 Task: Add Vital Proteins Lemon Lime Hydration & Collagen Pack to the cart.
Action: Mouse pressed left at (21, 93)
Screenshot: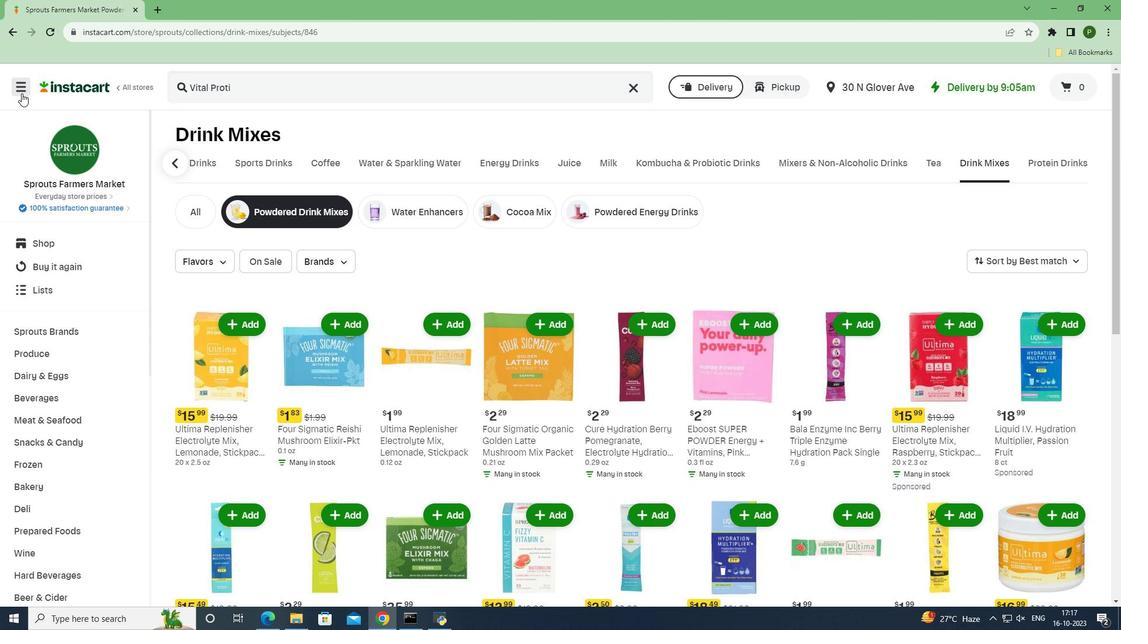 
Action: Mouse moved to (47, 317)
Screenshot: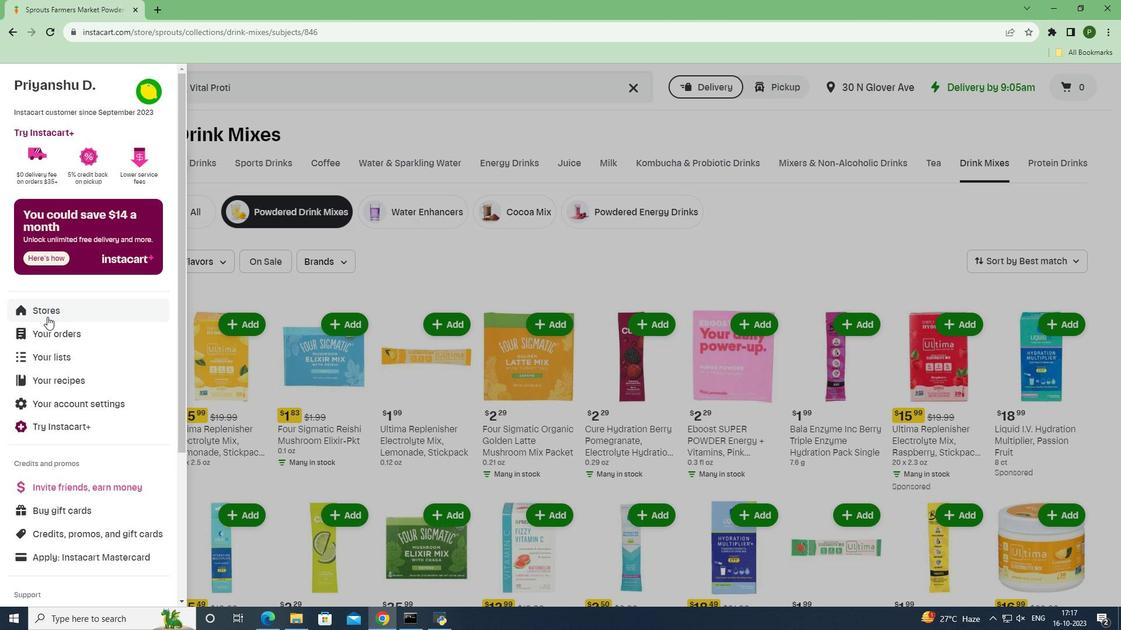 
Action: Mouse pressed left at (47, 317)
Screenshot: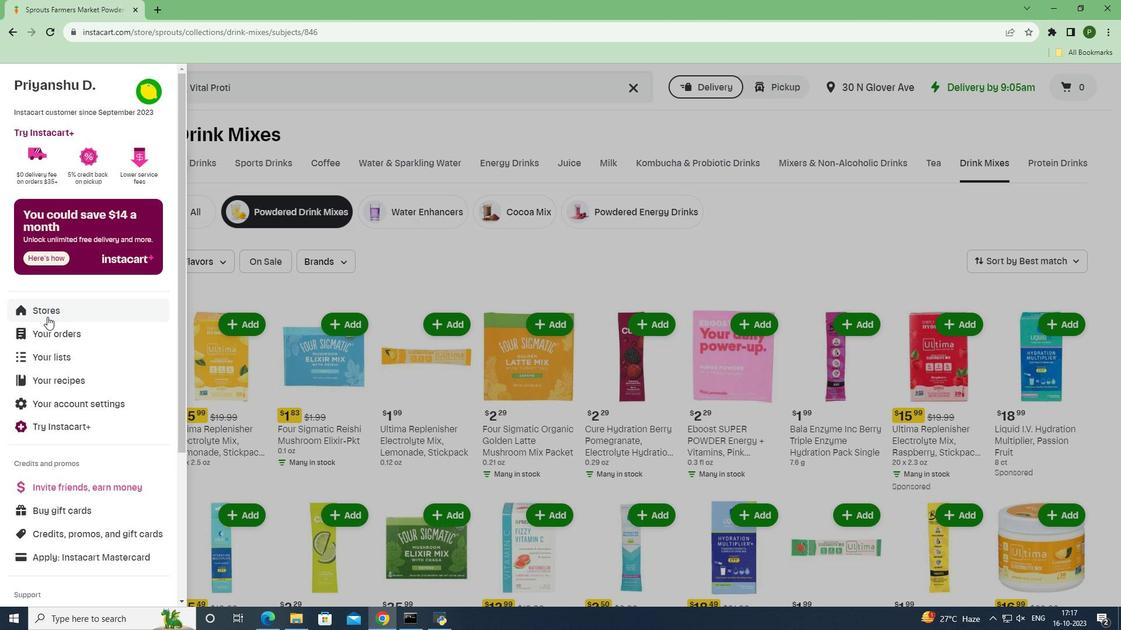 
Action: Mouse moved to (258, 143)
Screenshot: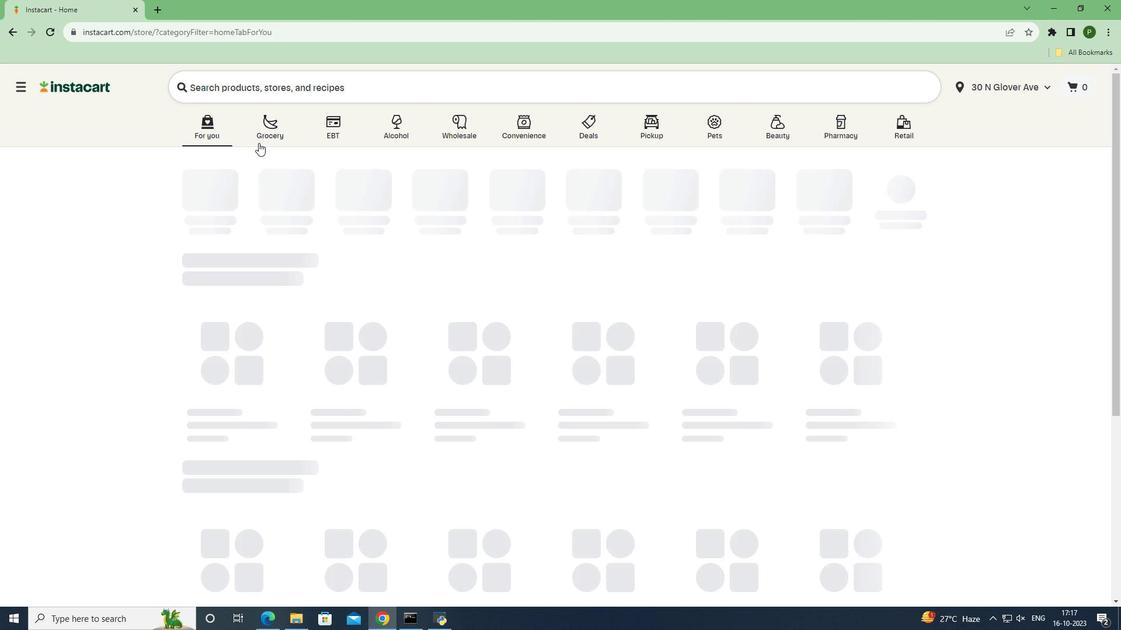 
Action: Mouse pressed left at (258, 143)
Screenshot: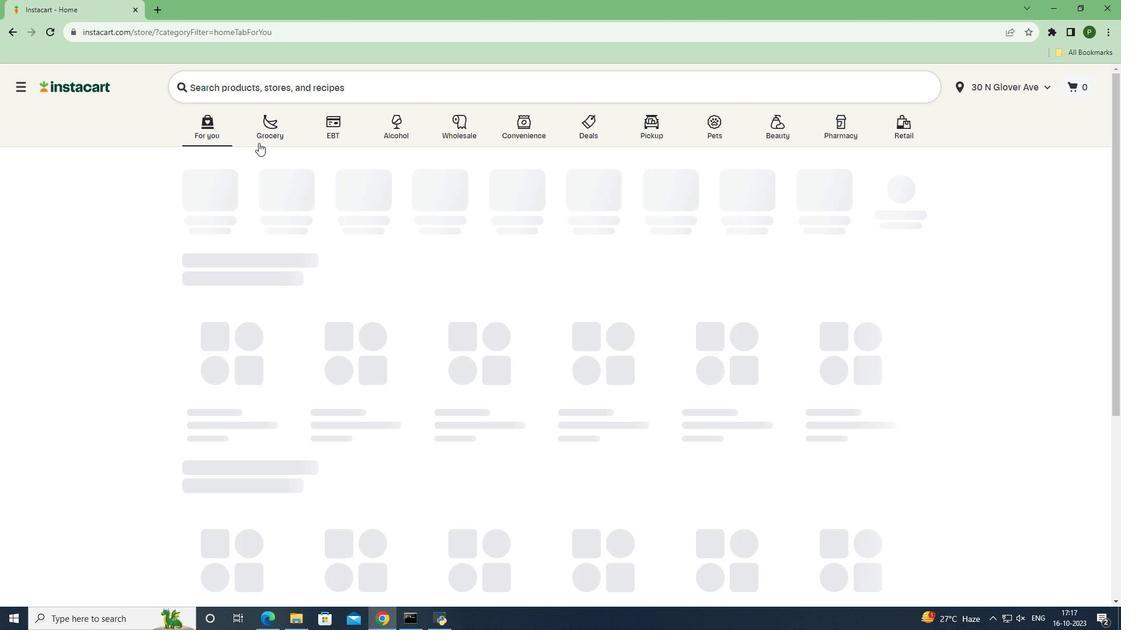 
Action: Mouse moved to (755, 273)
Screenshot: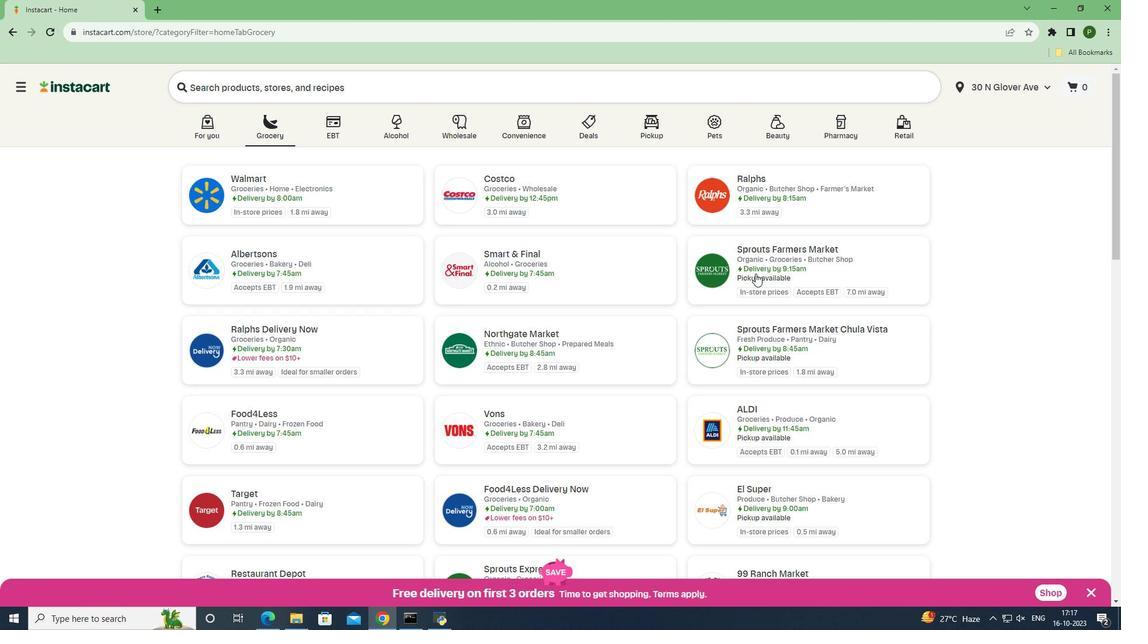 
Action: Mouse pressed left at (755, 273)
Screenshot: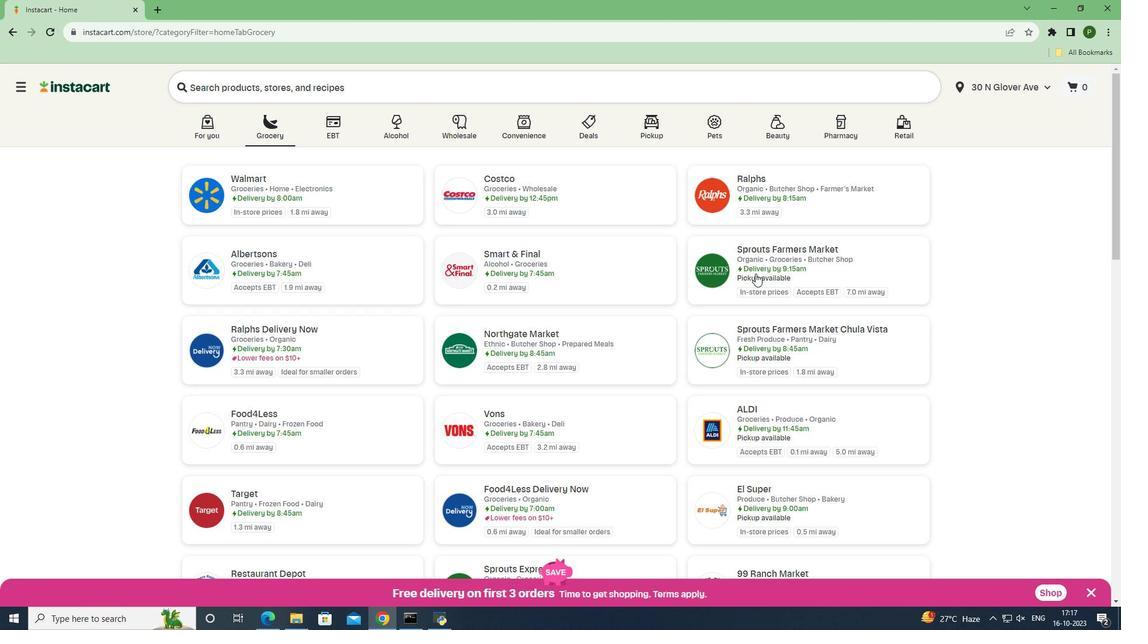 
Action: Mouse moved to (74, 397)
Screenshot: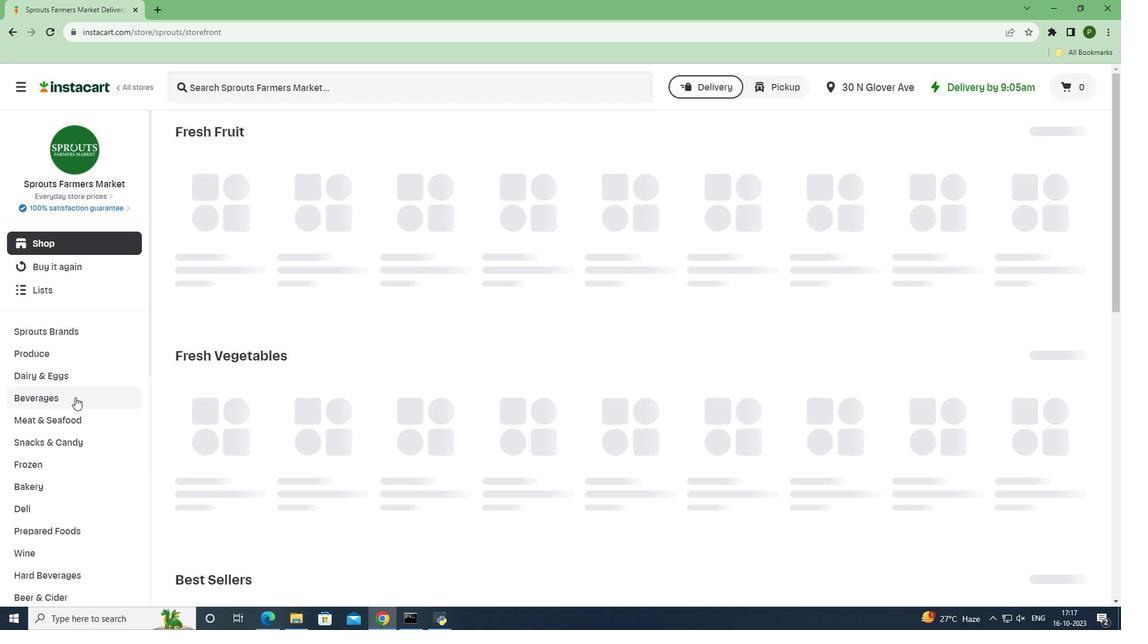 
Action: Mouse pressed left at (74, 397)
Screenshot: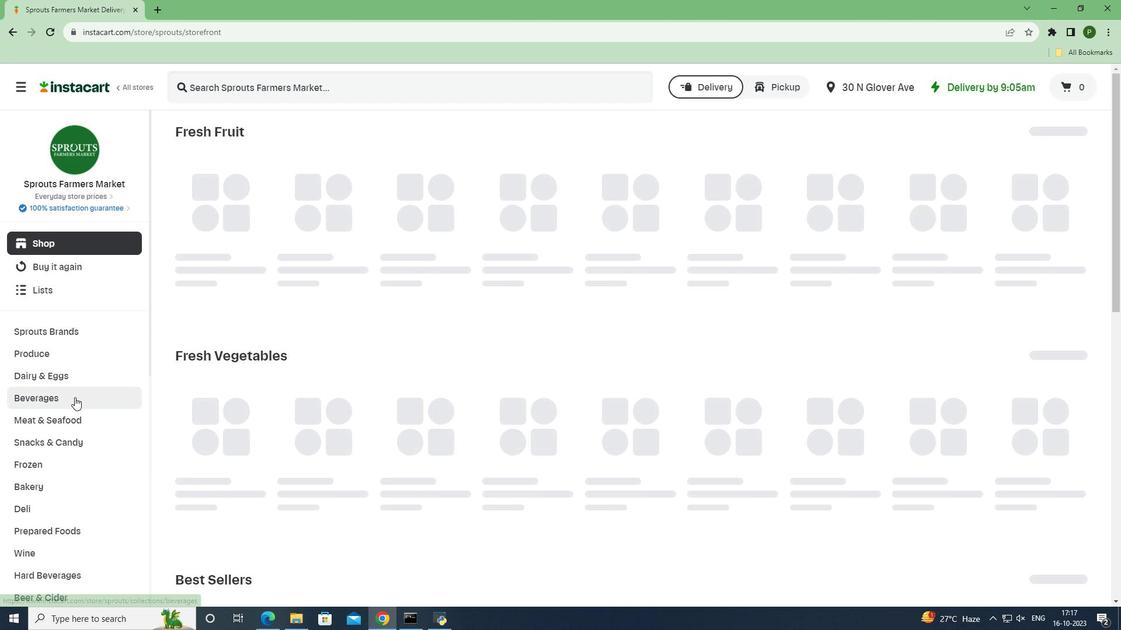 
Action: Mouse moved to (1056, 164)
Screenshot: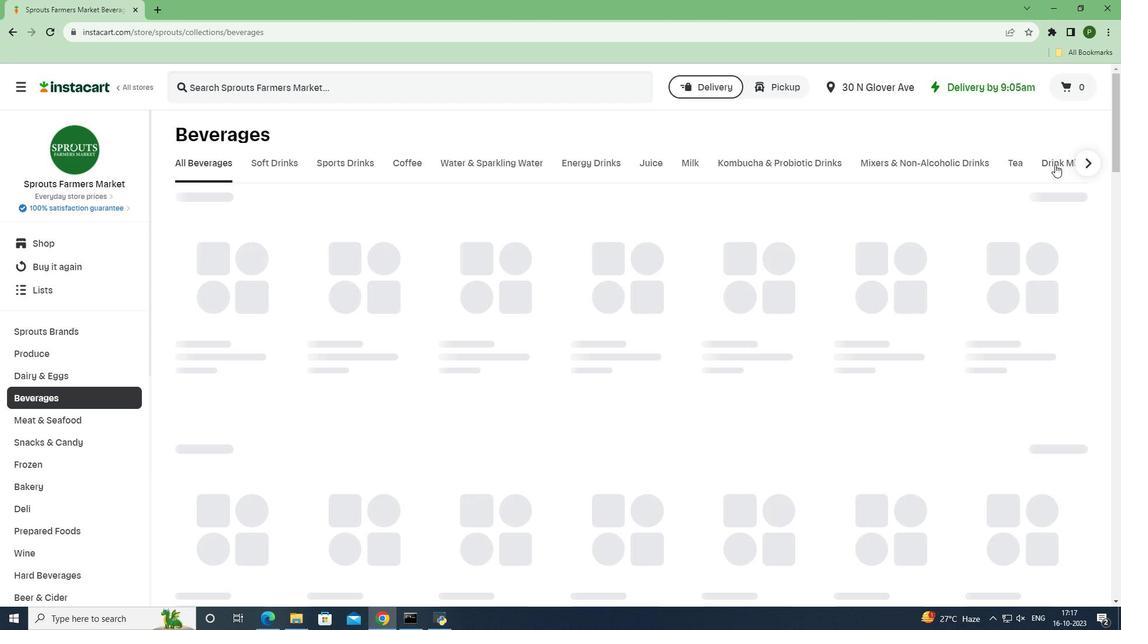
Action: Mouse pressed left at (1056, 164)
Screenshot: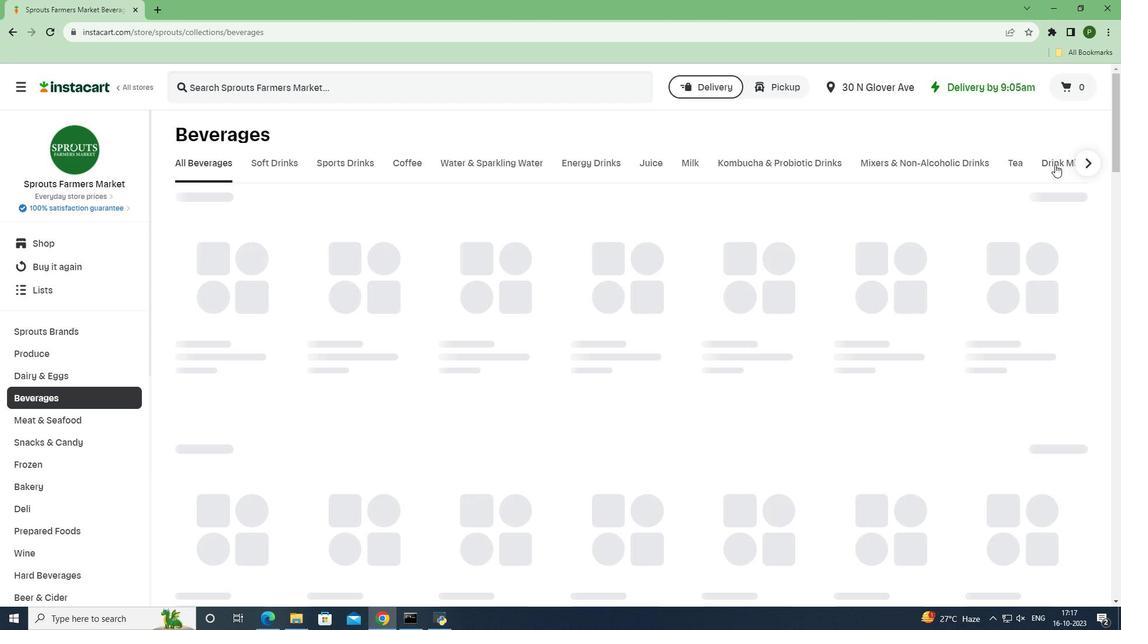 
Action: Mouse moved to (314, 207)
Screenshot: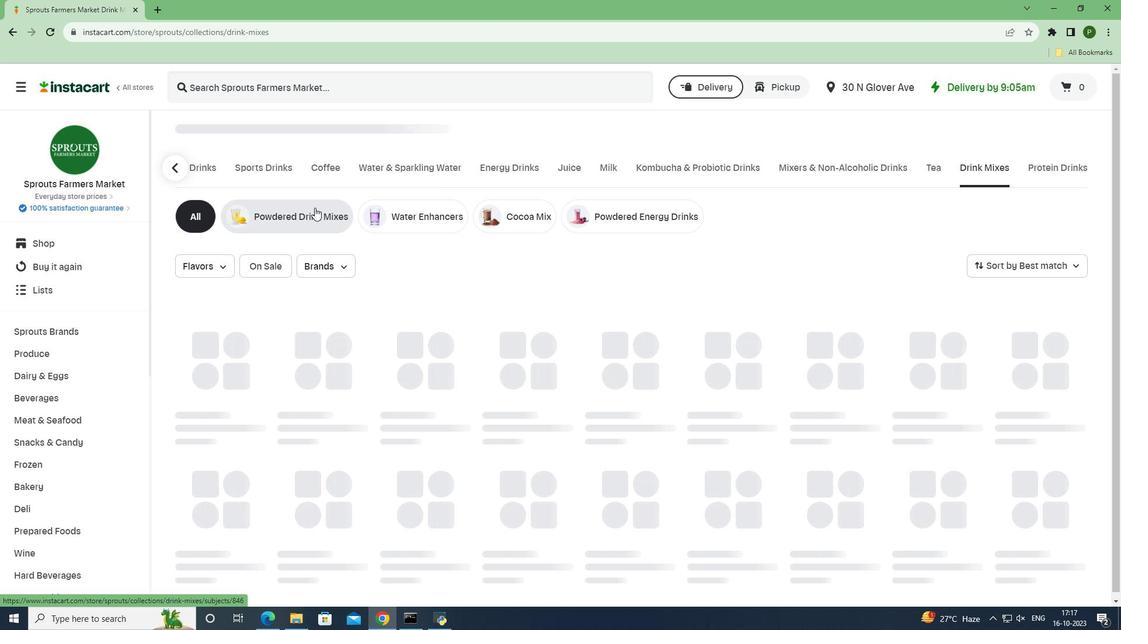 
Action: Mouse pressed left at (314, 207)
Screenshot: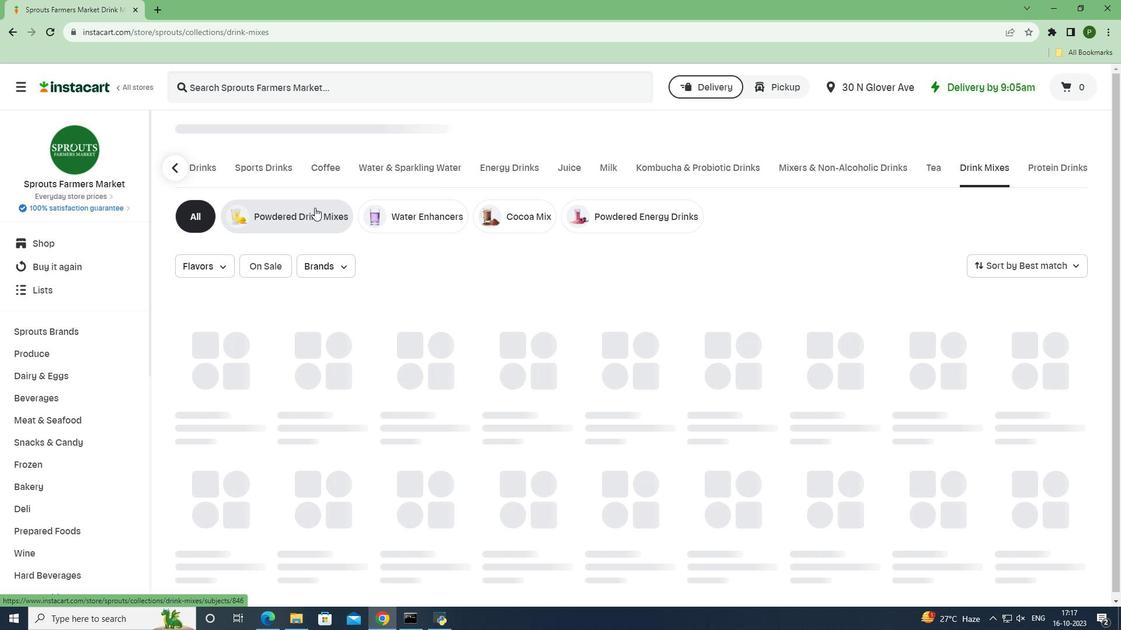 
Action: Mouse moved to (341, 76)
Screenshot: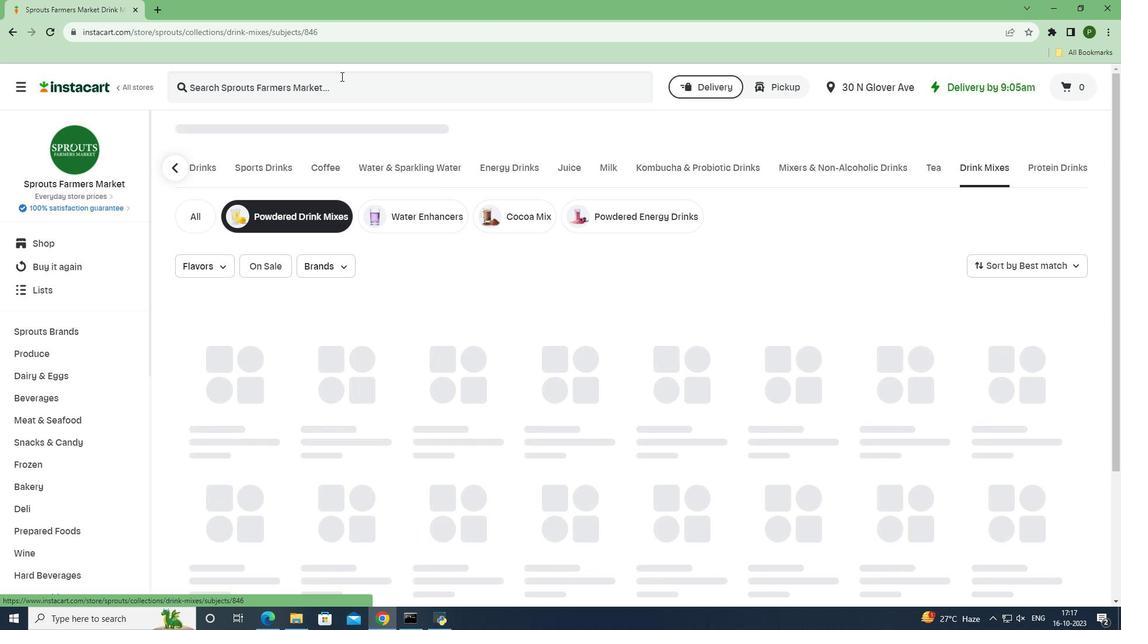 
Action: Mouse pressed left at (341, 76)
Screenshot: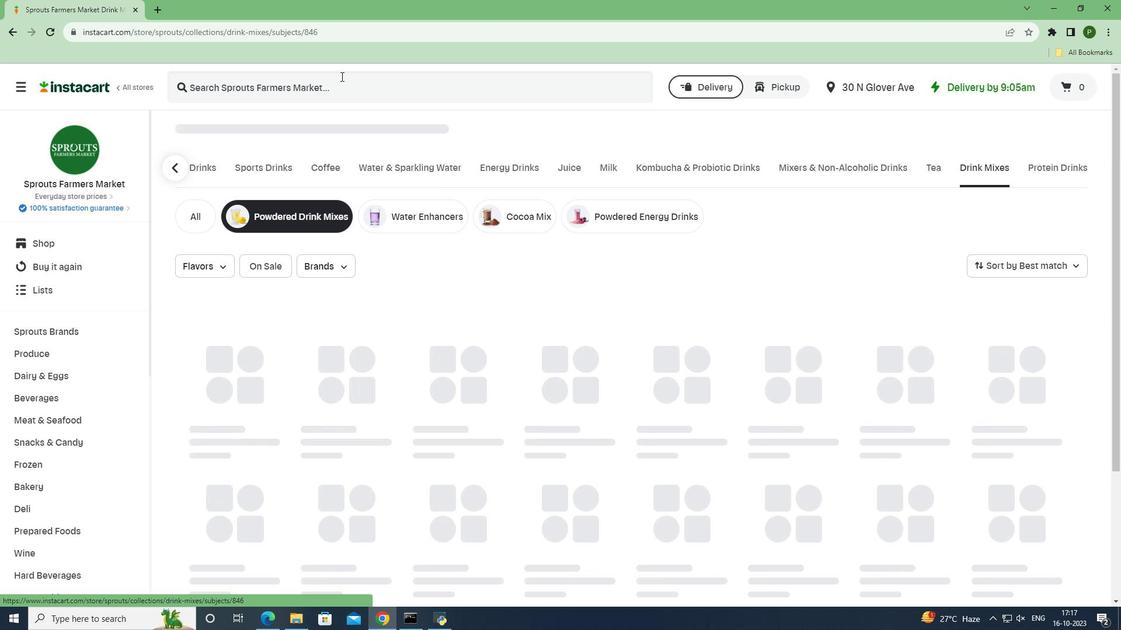 
Action: Key pressed <Key.caps_lock>V<Key.caps_lock>ital<Key.space><Key.caps_lock>P<Key.caps_lock>roteins<Key.space><Key.caps_lock>L<Key.caps_lock>emon<Key.space><Key.caps_lock>H<Key.caps_lock>ydration<Key.space><Key.shift>&<Key.space><Key.caps_lock>C<Key.caps_lock>ollagen<Key.space><Key.caps_lock>P<Key.caps_lock>ack<Key.space><Key.enter>
Screenshot: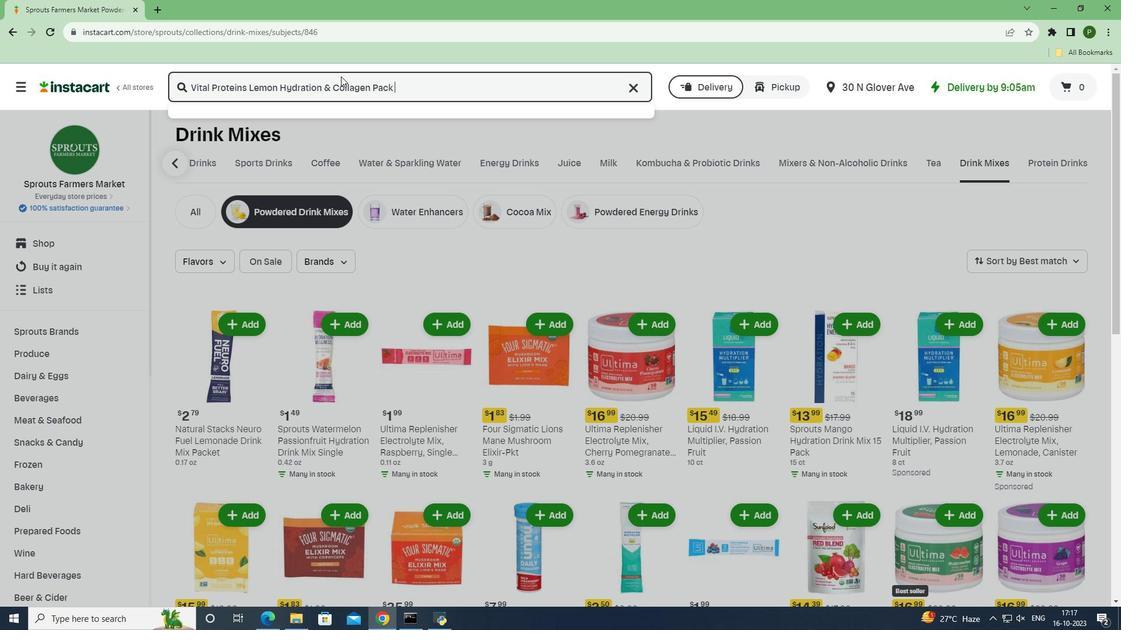 
Action: Mouse moved to (503, 204)
Screenshot: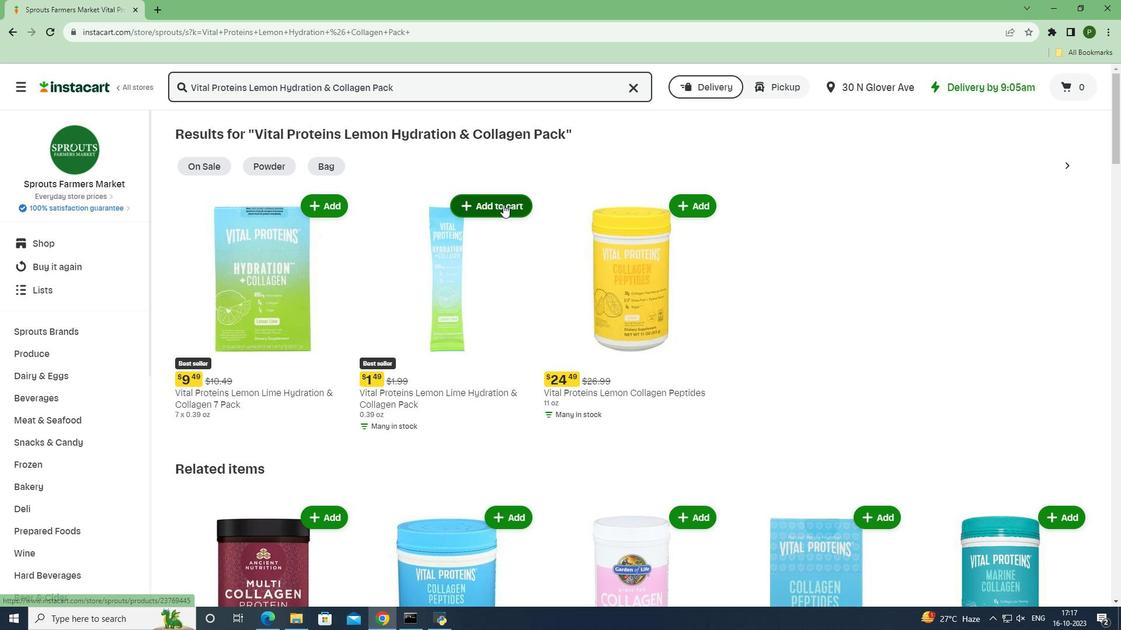 
Action: Mouse pressed left at (503, 204)
Screenshot: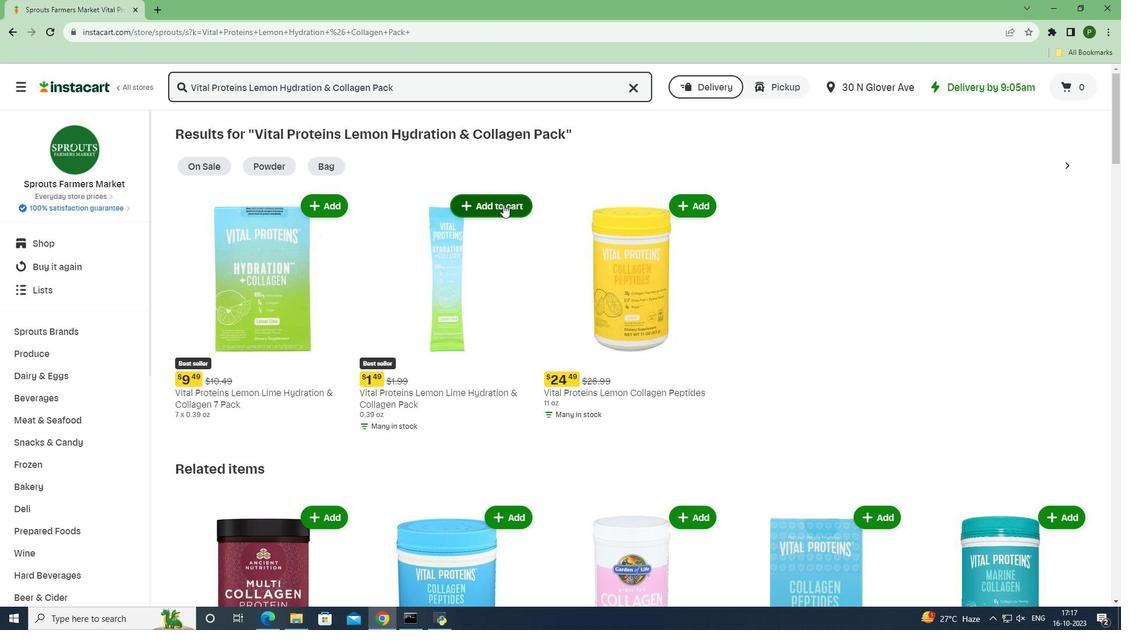
Action: Mouse moved to (517, 300)
Screenshot: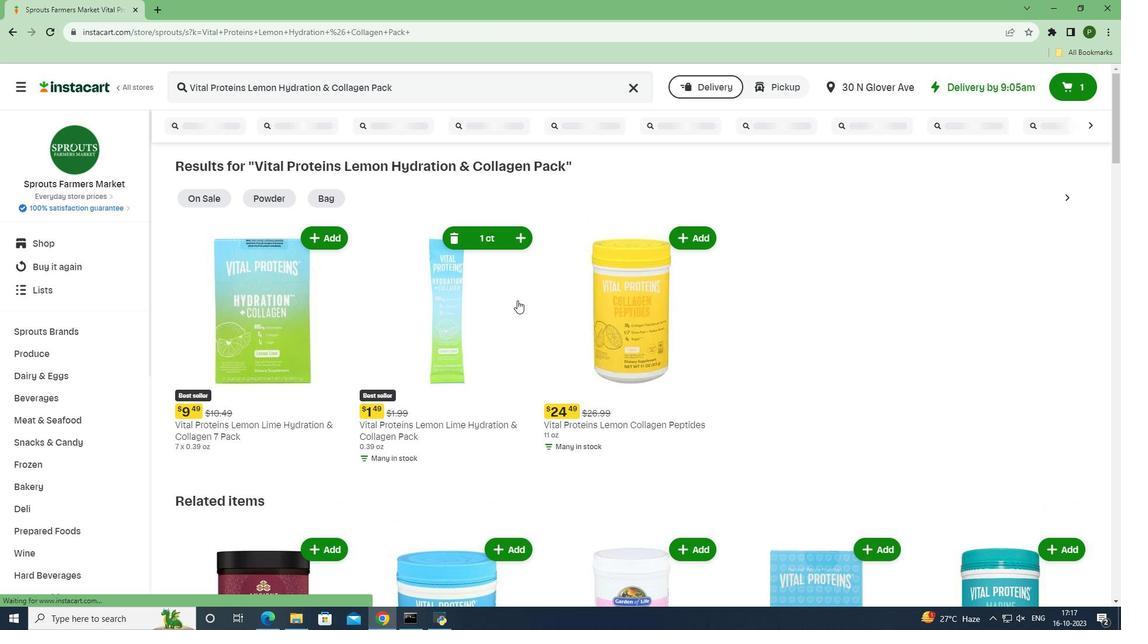 
